 Task: Add Yerbae Enhanced Sparkling Mango Passion Fruit to the cart.
Action: Mouse pressed left at (29, 101)
Screenshot: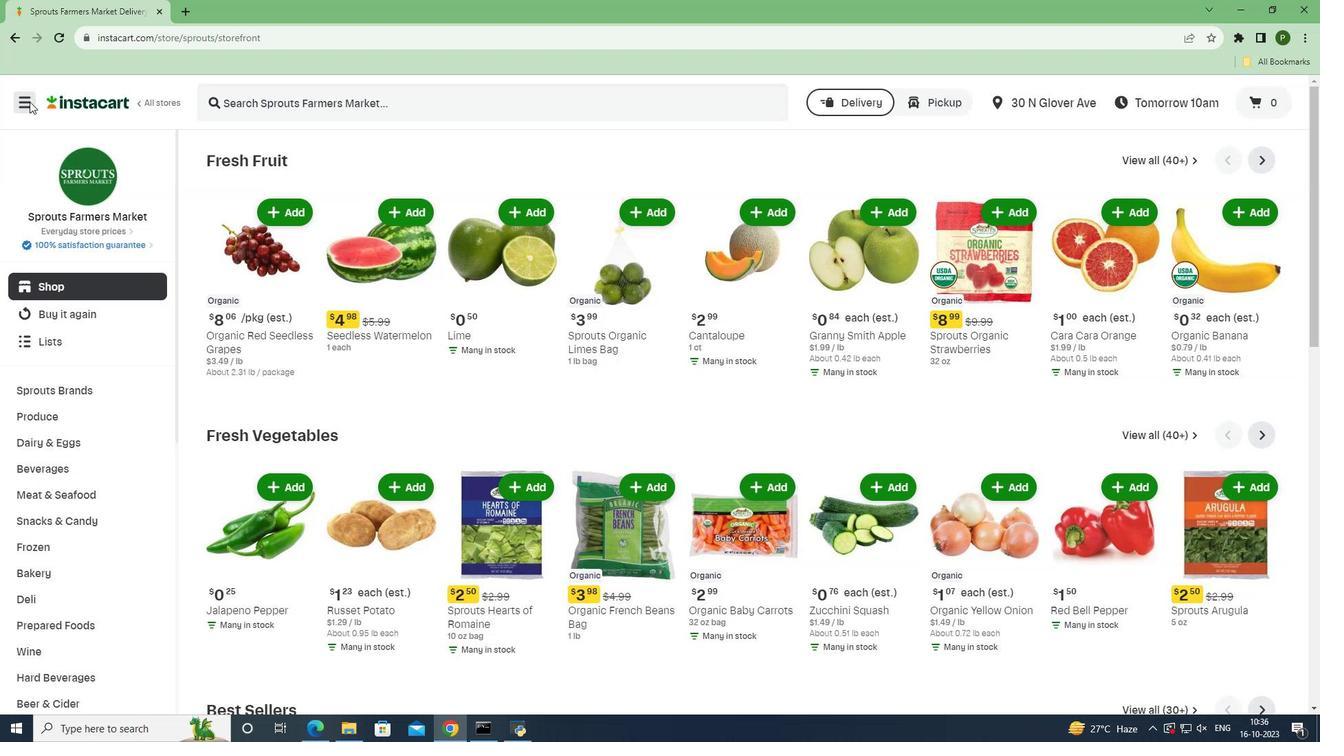
Action: Mouse moved to (55, 374)
Screenshot: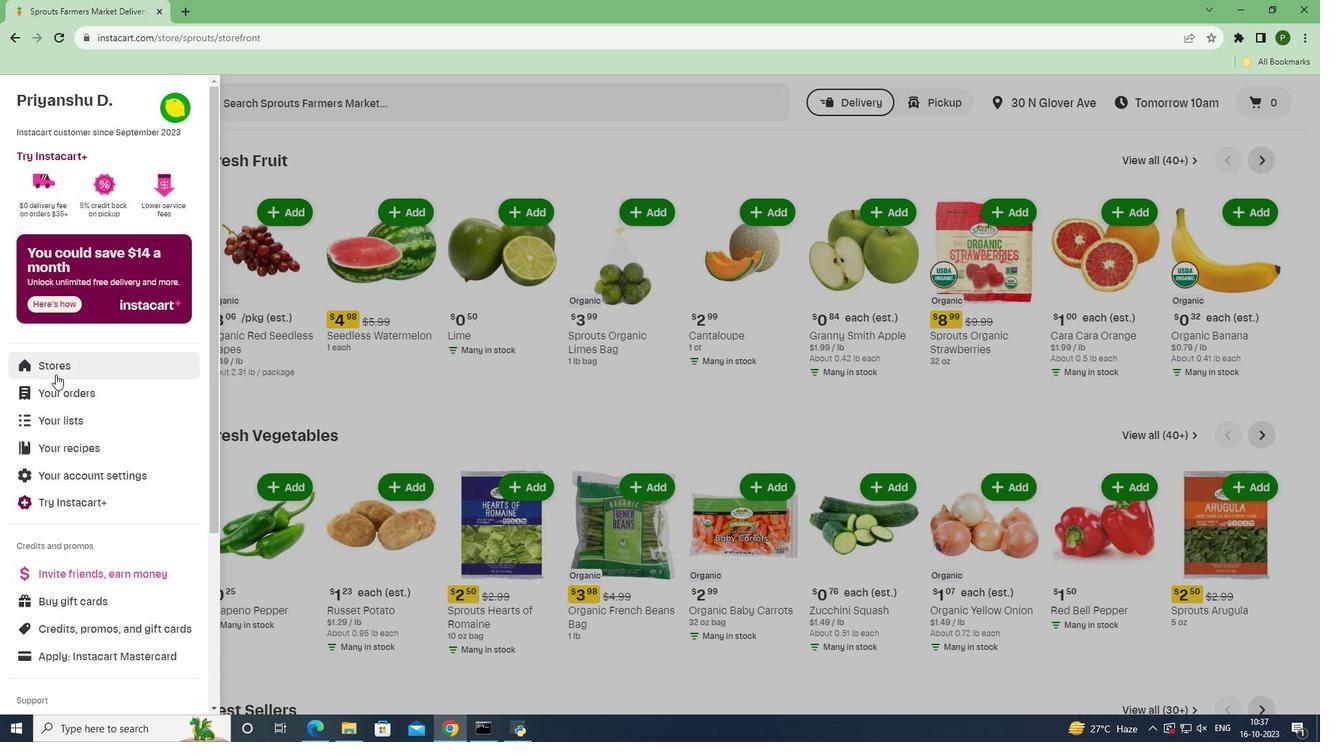 
Action: Mouse pressed left at (55, 374)
Screenshot: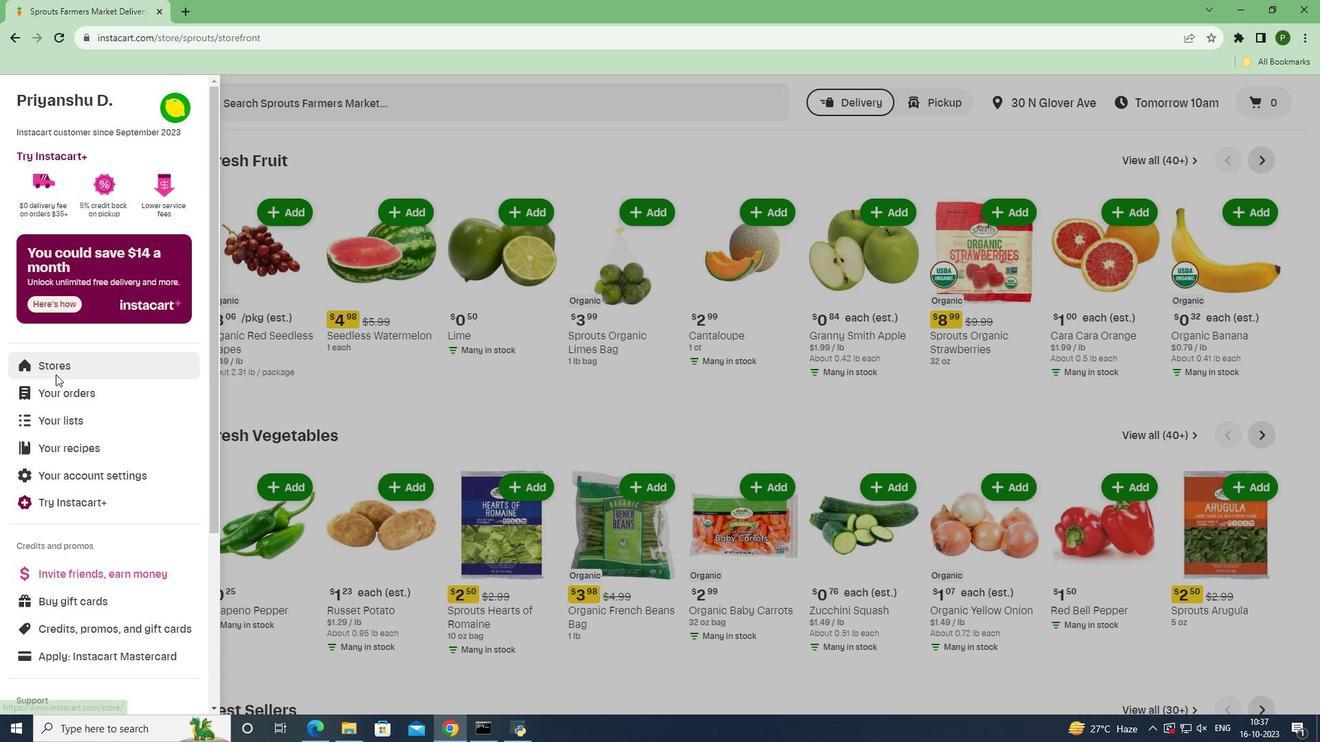 
Action: Mouse moved to (324, 154)
Screenshot: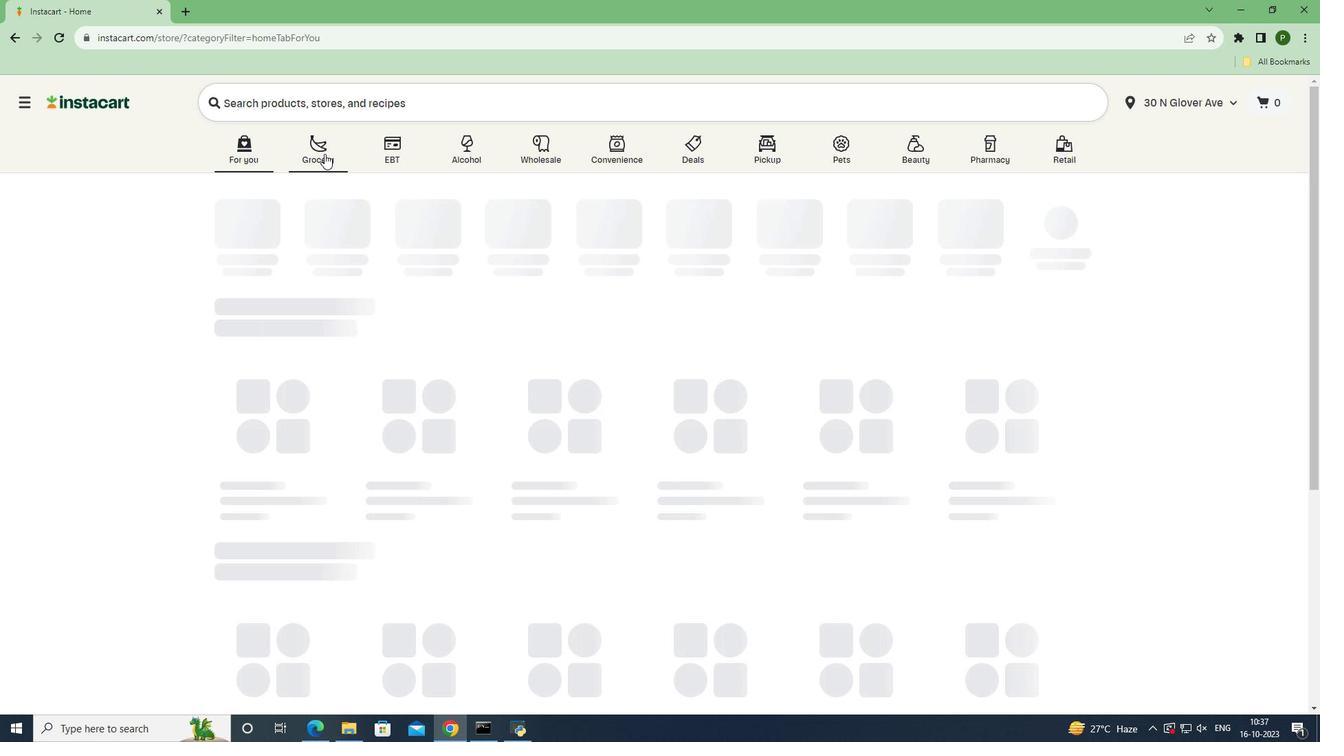 
Action: Mouse pressed left at (324, 154)
Screenshot: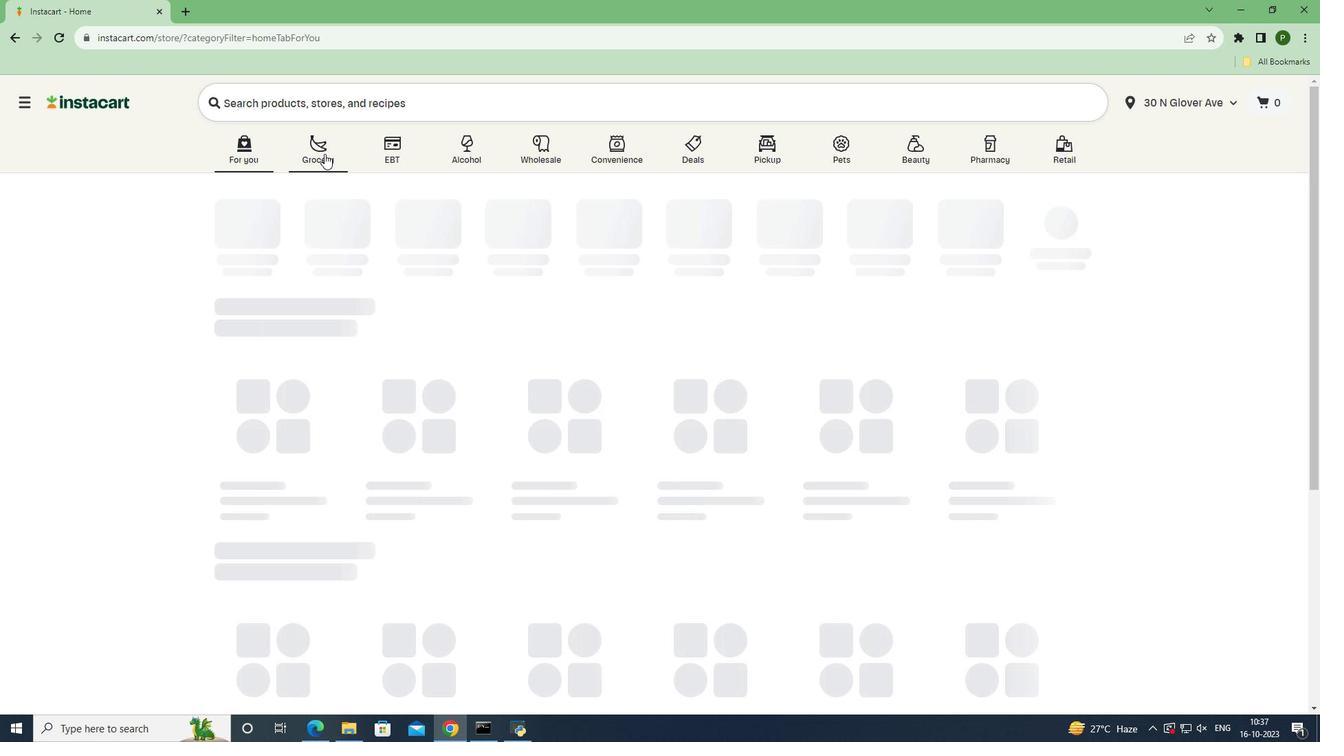 
Action: Mouse moved to (882, 301)
Screenshot: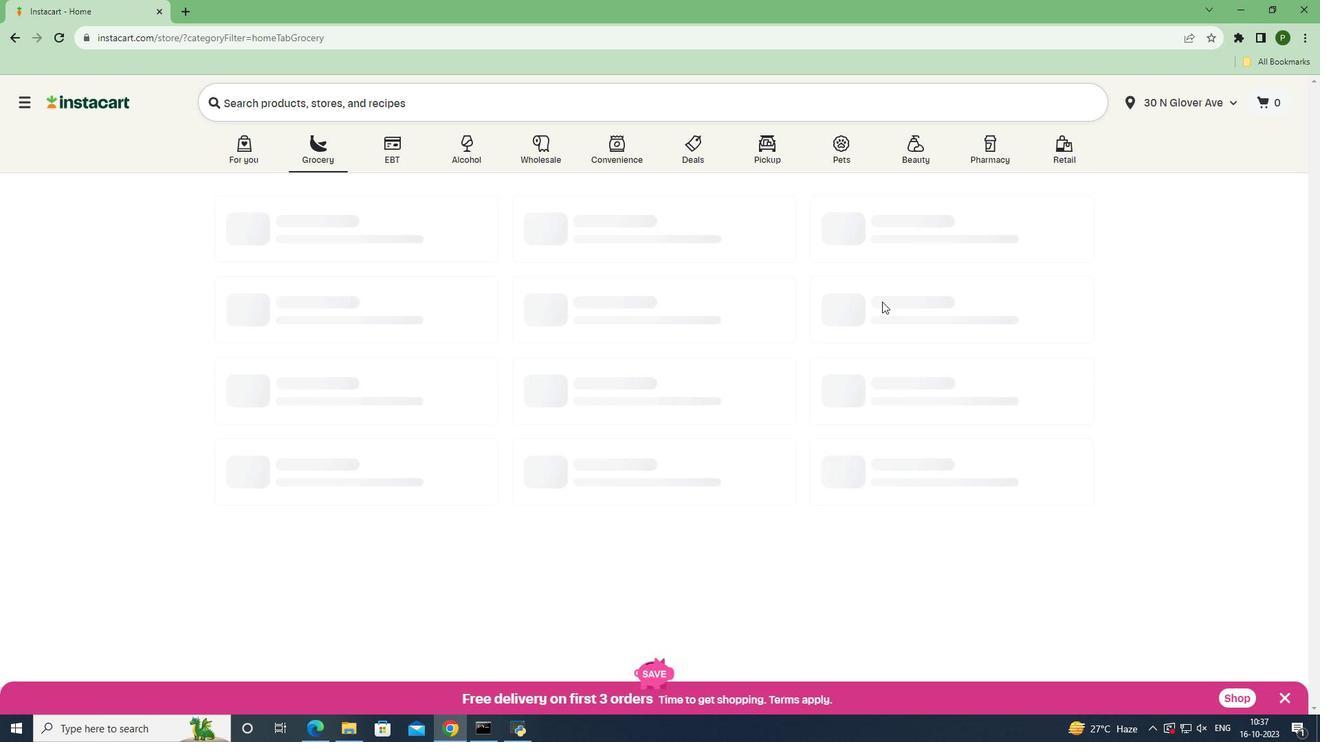 
Action: Mouse pressed left at (882, 301)
Screenshot: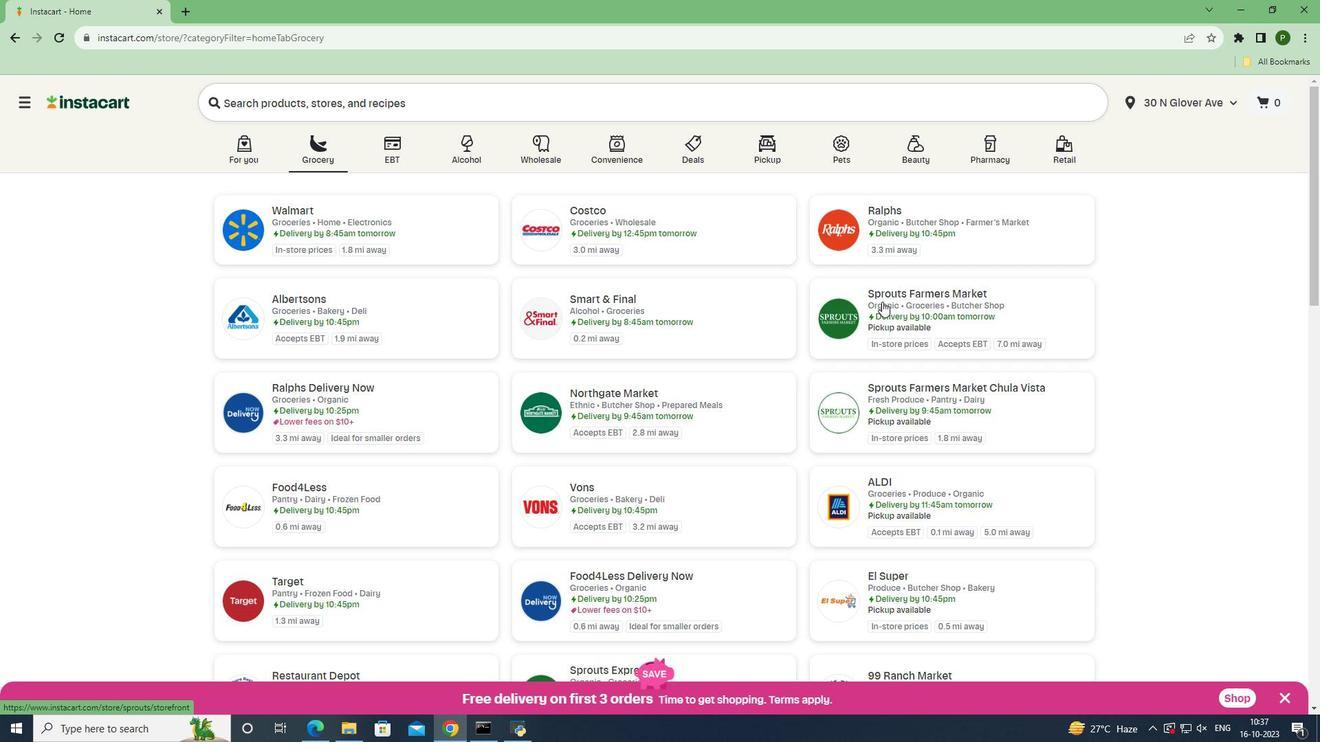 
Action: Mouse moved to (72, 471)
Screenshot: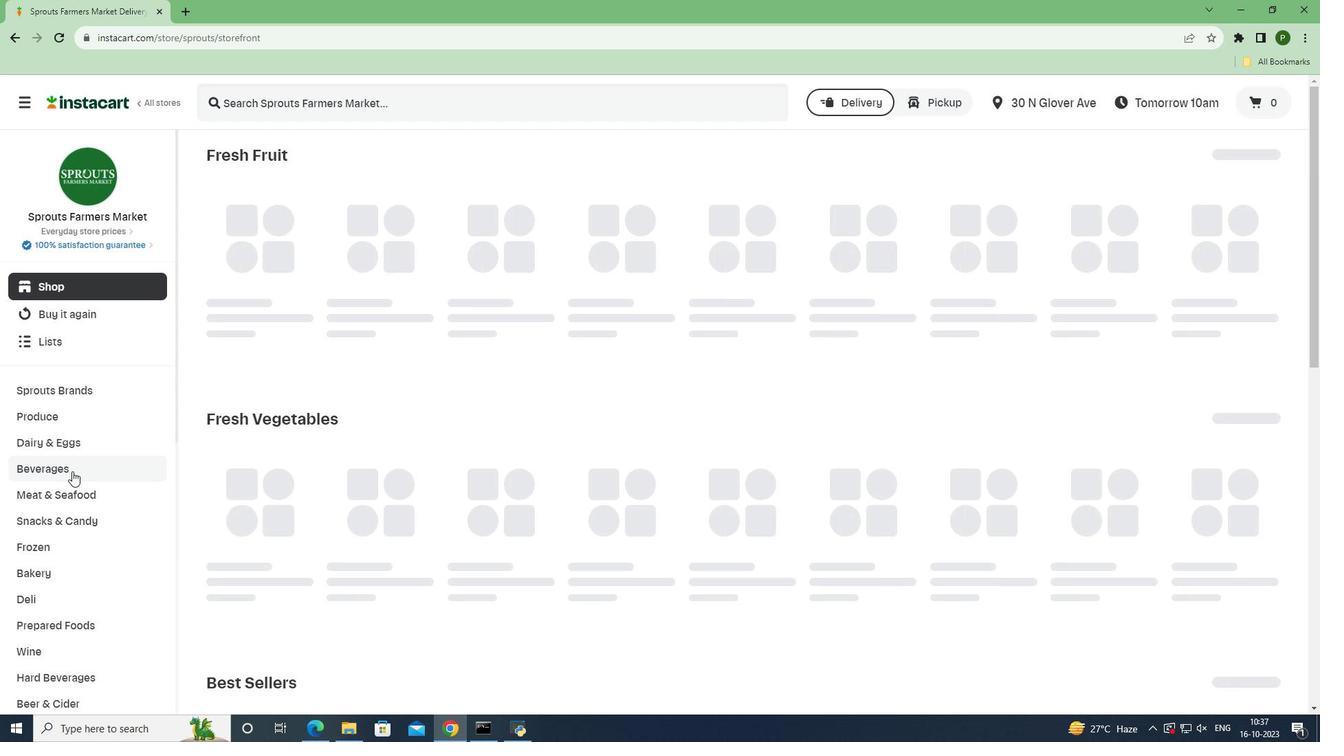 
Action: Mouse pressed left at (72, 471)
Screenshot: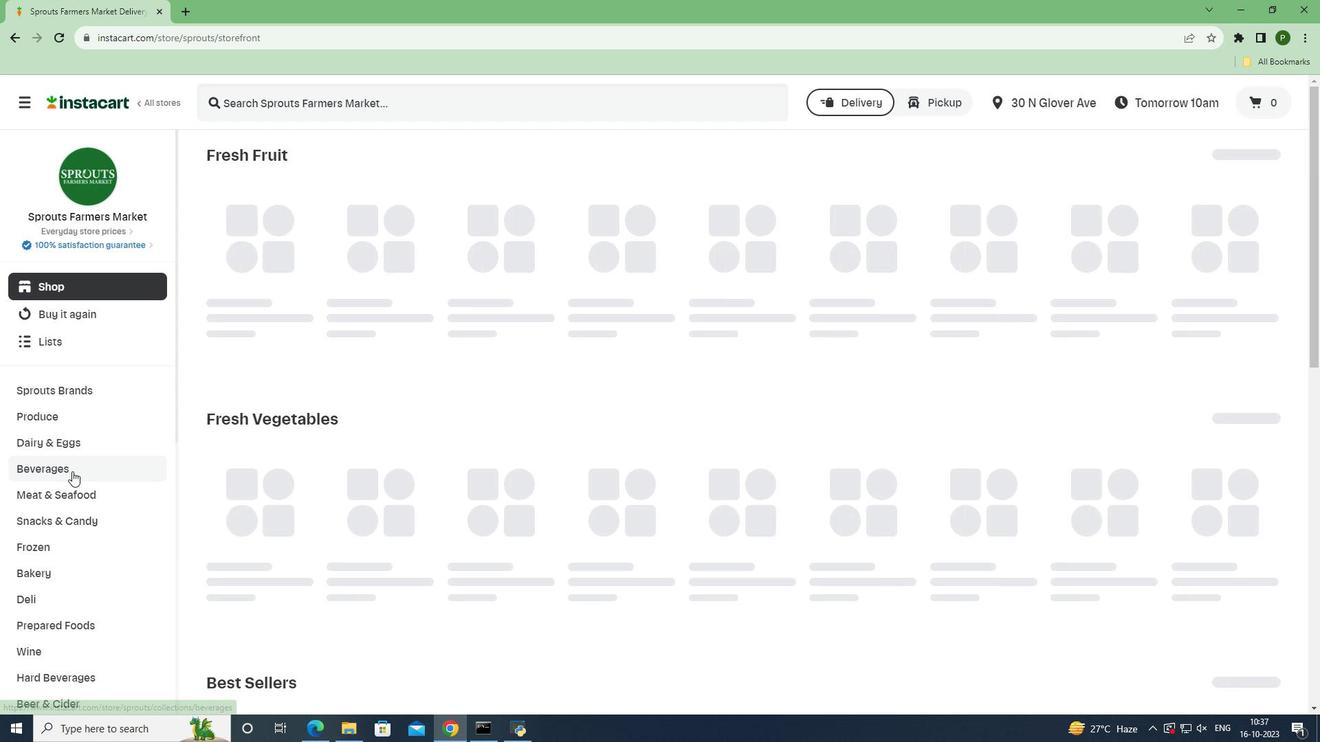 
Action: Mouse moved to (1198, 192)
Screenshot: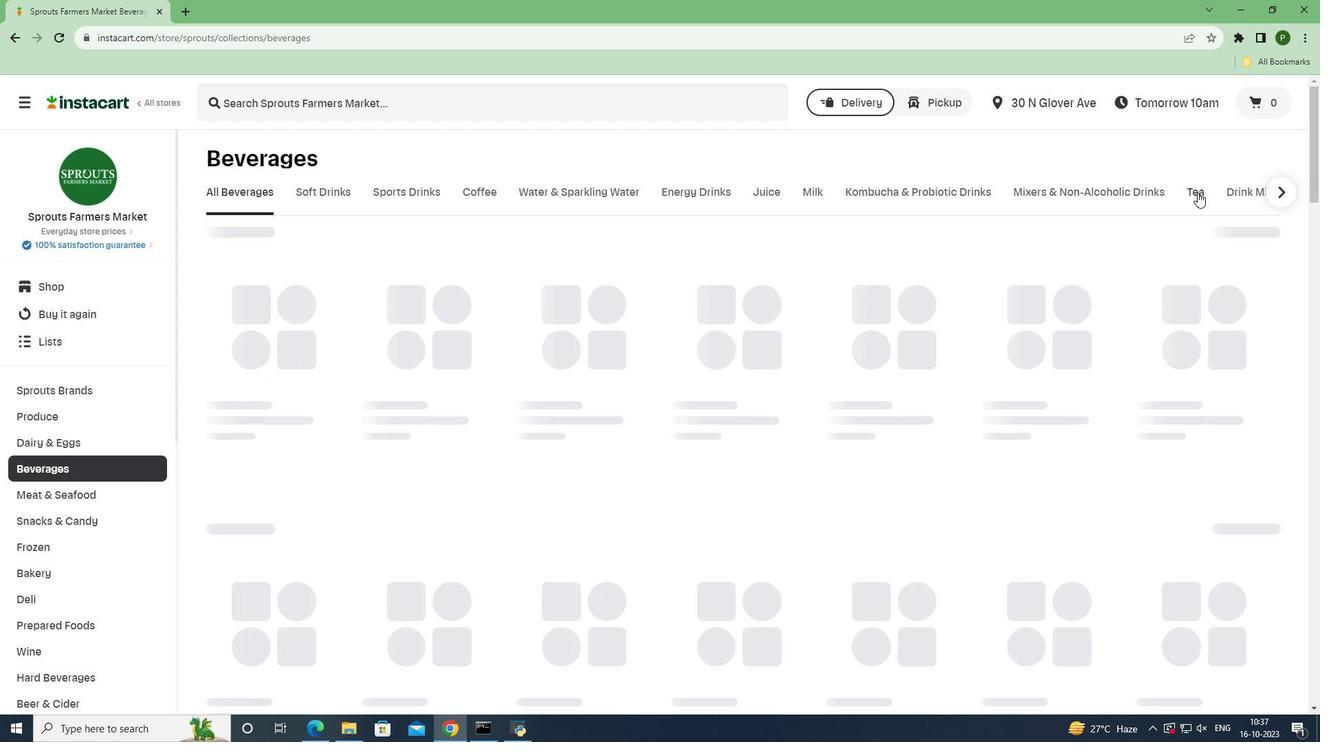 
Action: Mouse pressed left at (1198, 192)
Screenshot: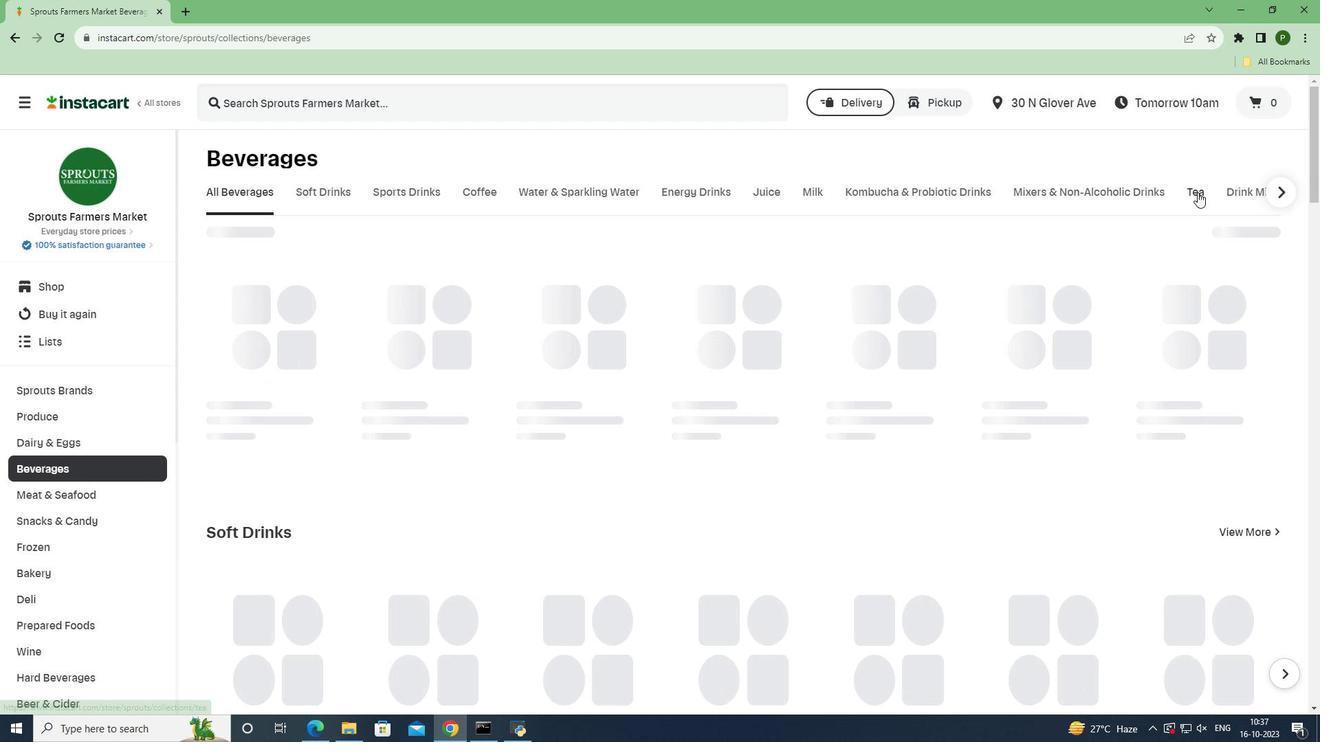 
Action: Mouse moved to (423, 101)
Screenshot: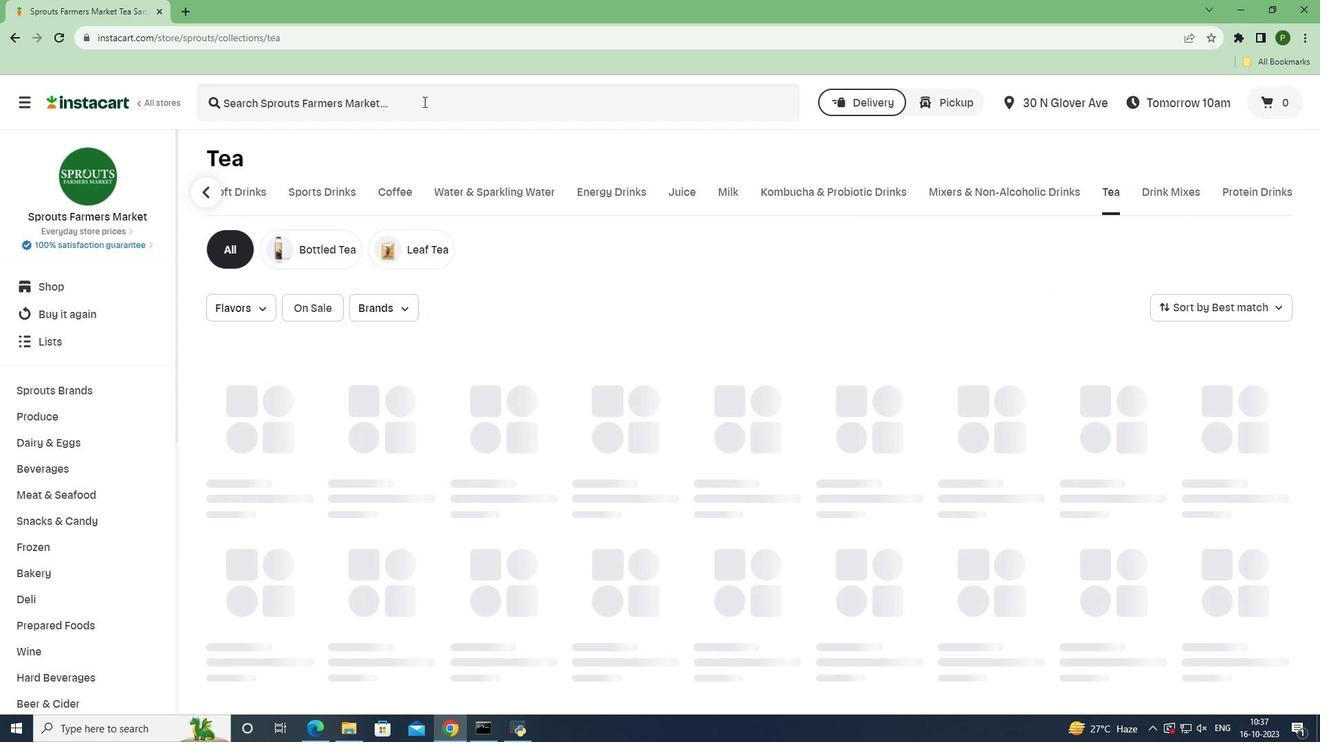 
Action: Mouse pressed left at (423, 101)
Screenshot: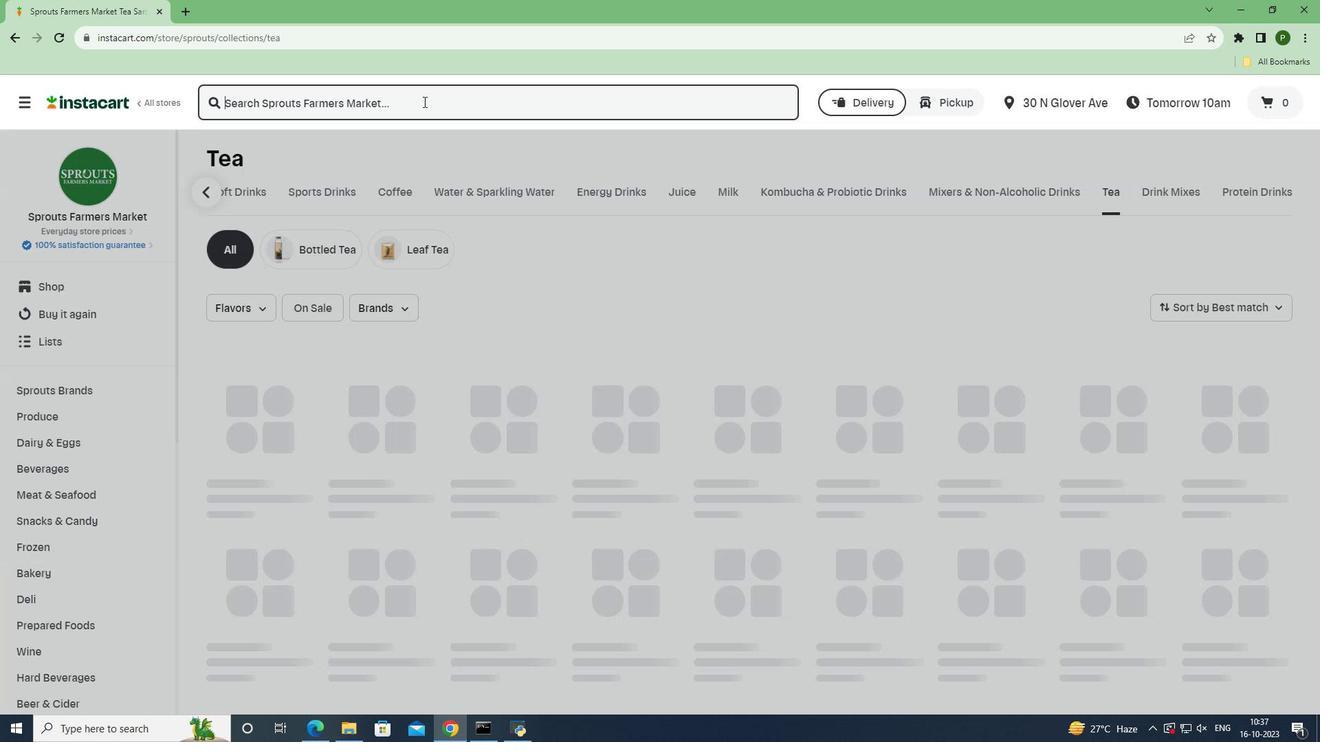 
Action: Key pressed <Key.caps_lock>Y<Key.caps_lock>erbae<Key.space><Key.caps_lock>E<Key.caps_lock>nhanced<Key.space><Key.caps_lock>S<Key.caps_lock>parkling<Key.space><Key.caps_lock>M<Key.caps_lock>ango<Key.space><Key.caps_lock>P<Key.caps_lock>assion<Key.space><Key.caps_lock>F<Key.caps_lock>ruit<Key.space><Key.enter>
Screenshot: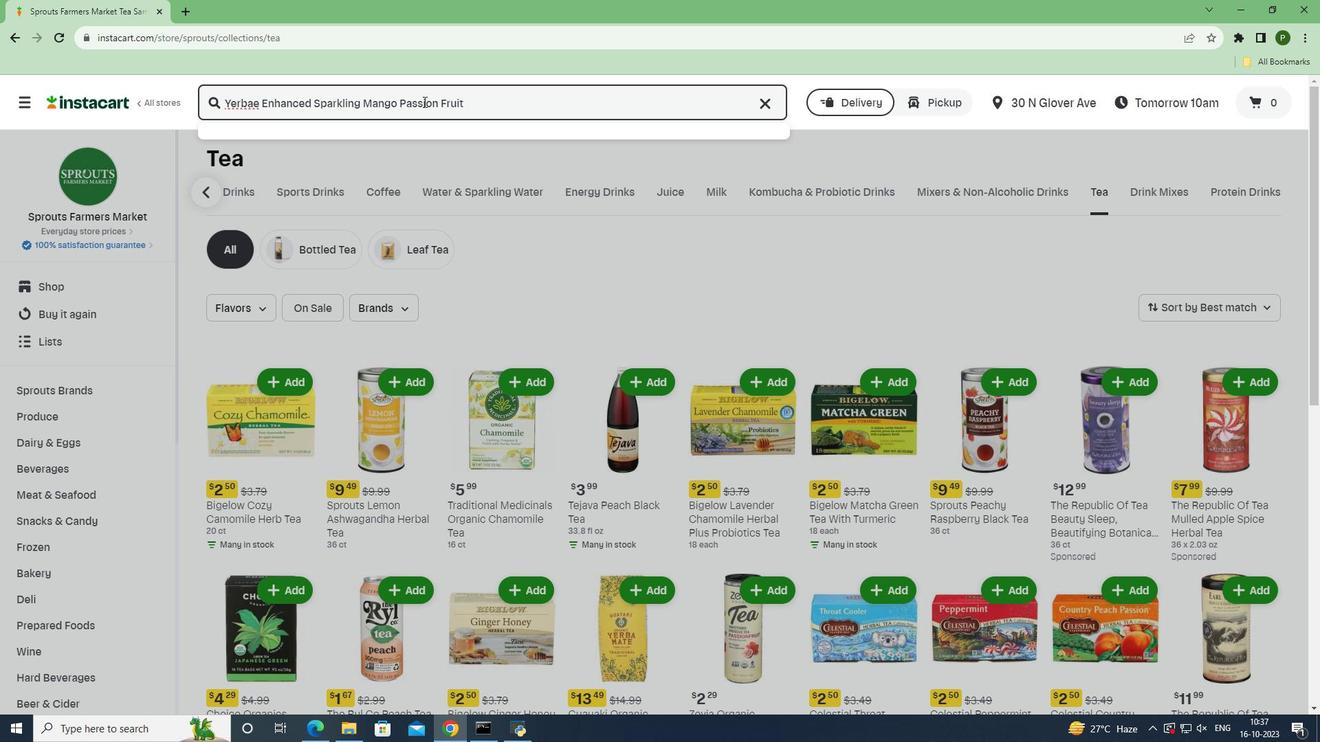 
Action: Mouse moved to (379, 237)
Screenshot: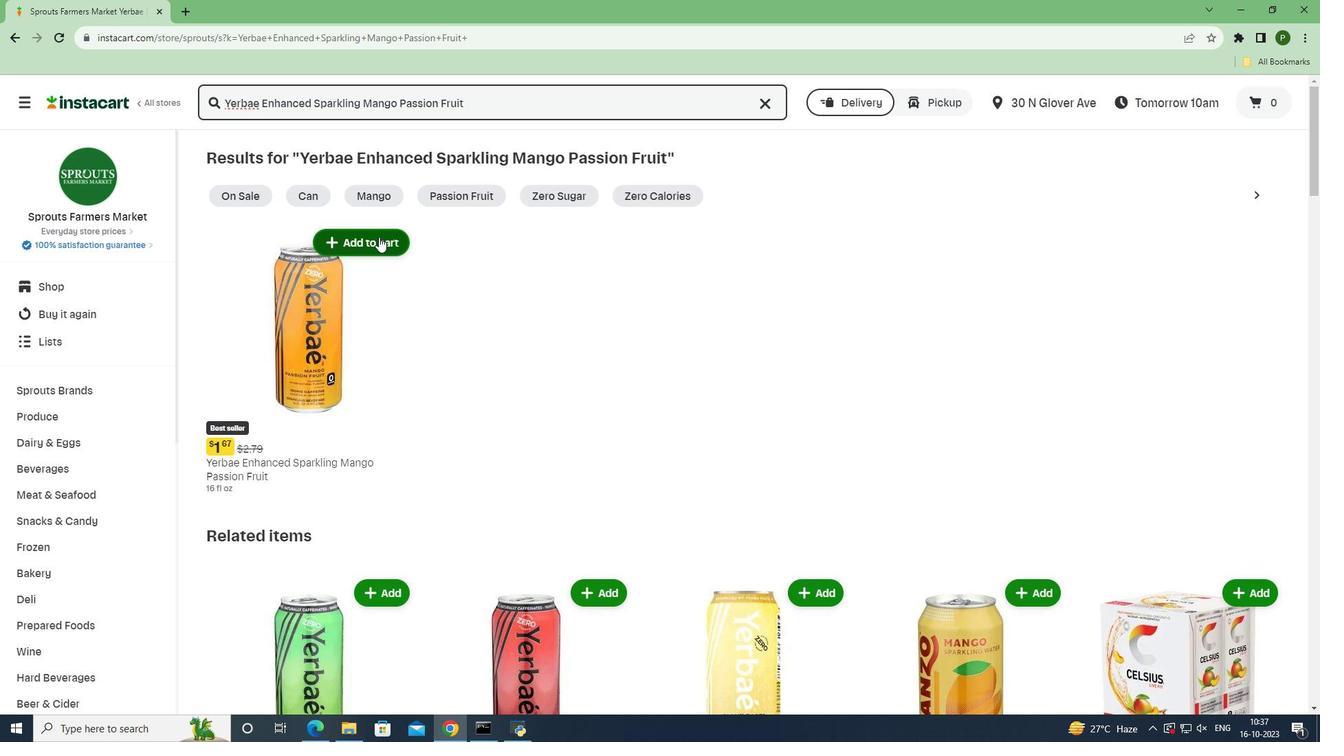 
Action: Mouse pressed left at (379, 237)
Screenshot: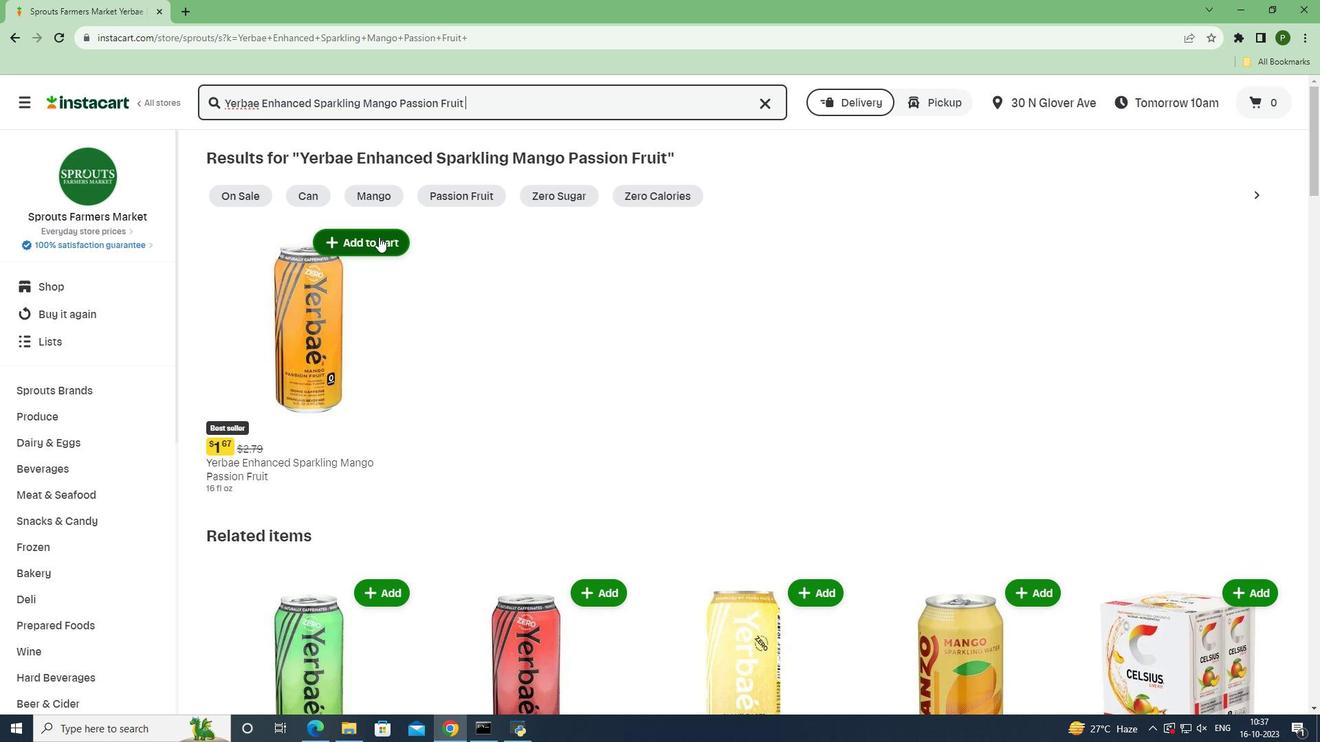
Action: Mouse moved to (455, 370)
Screenshot: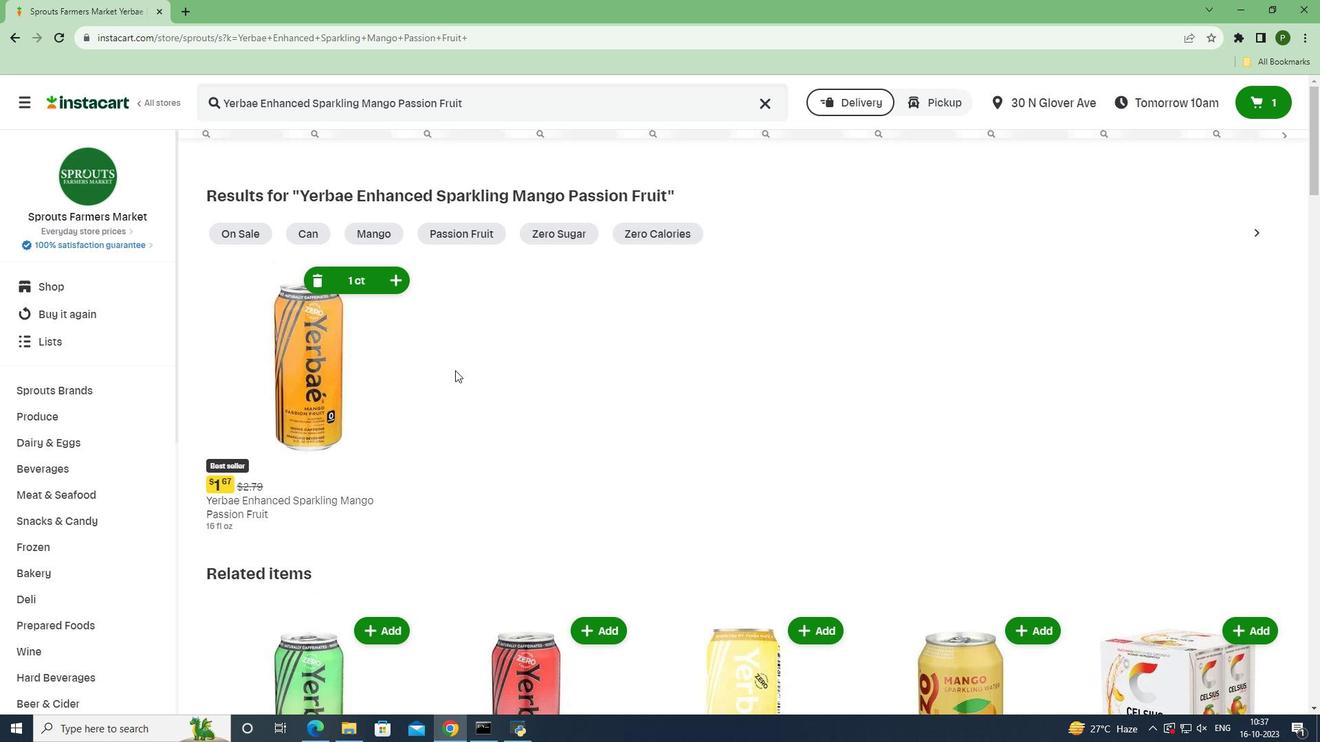 
